Task: Check current mortgage rates for homes with 5-Year ARM loan payments.
Action: Mouse moved to (1068, 205)
Screenshot: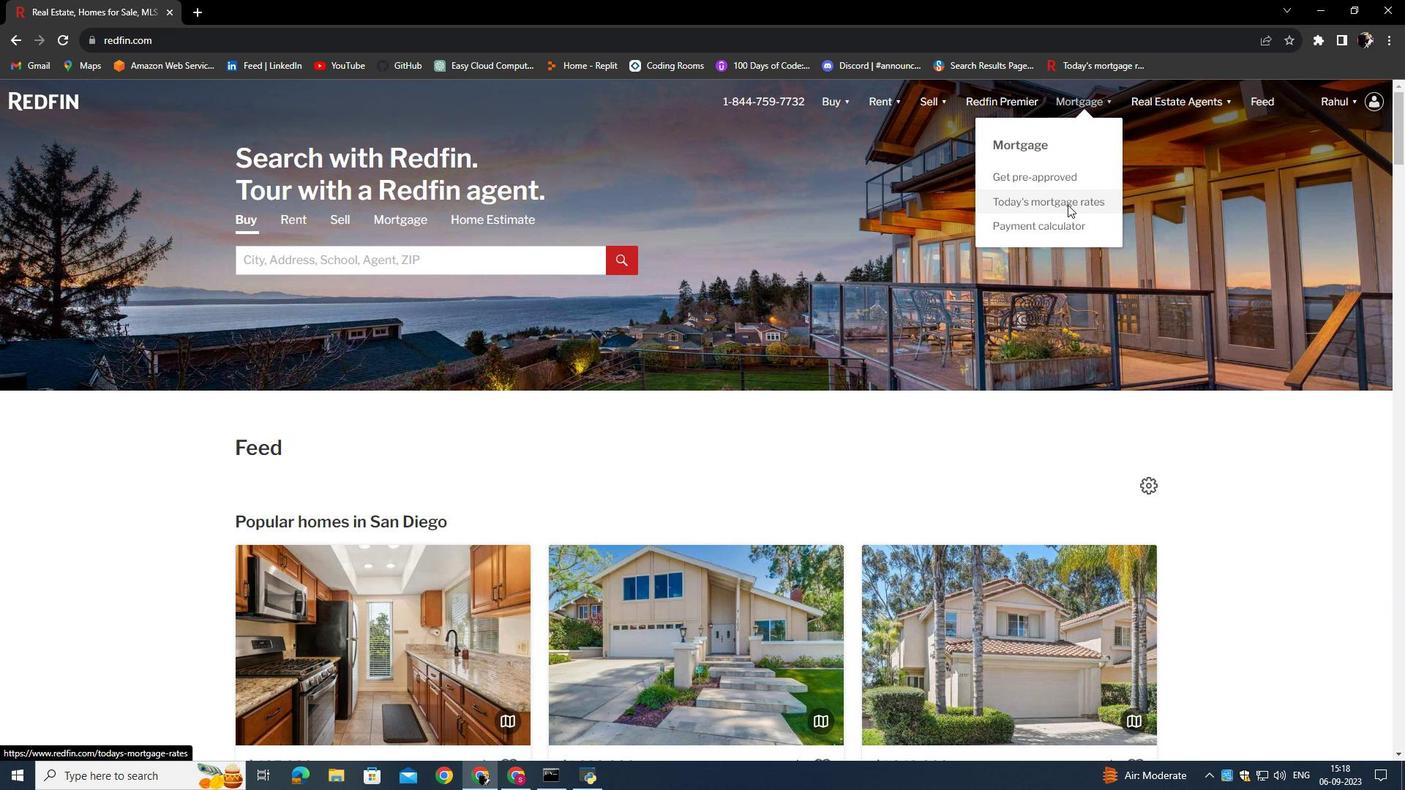 
Action: Mouse pressed left at (1068, 205)
Screenshot: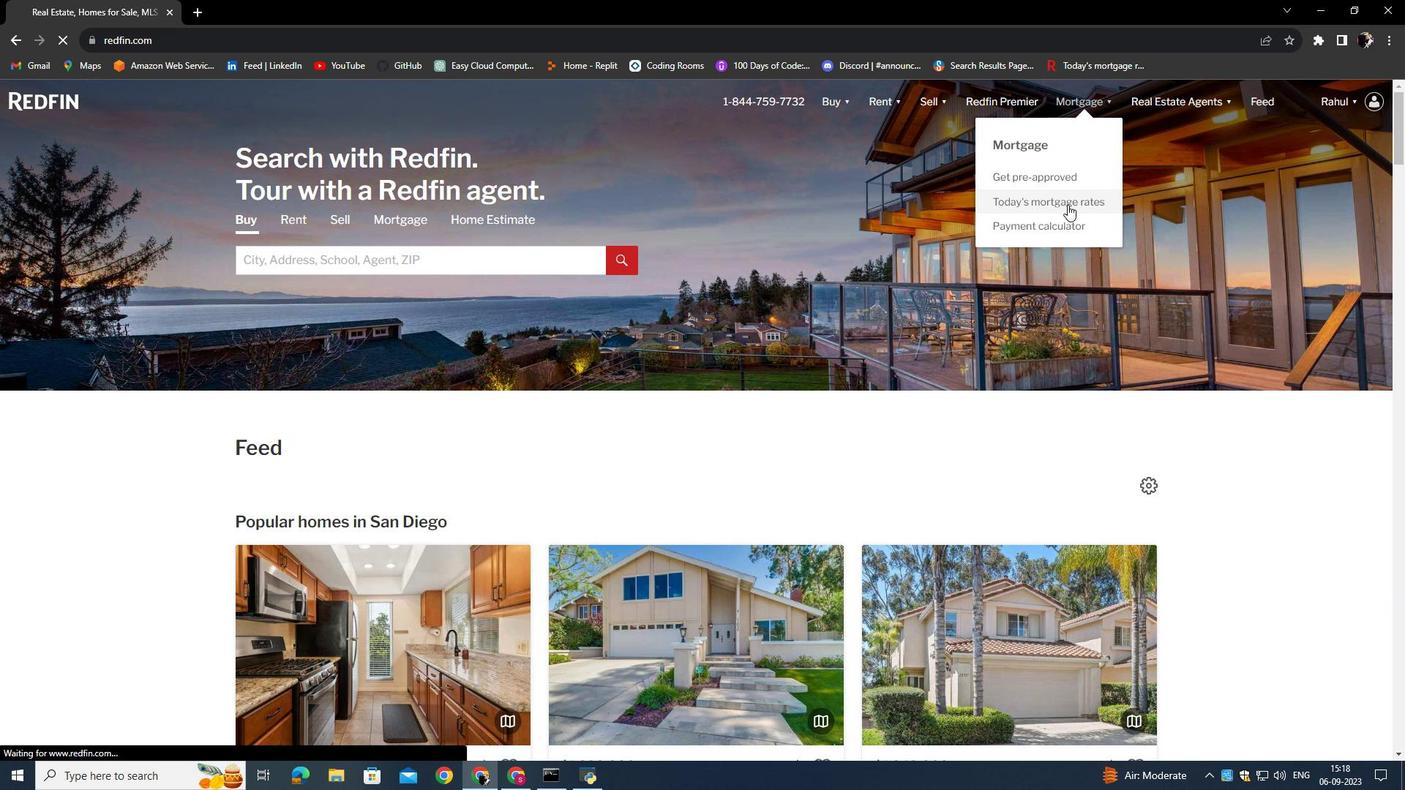 
Action: Mouse moved to (557, 402)
Screenshot: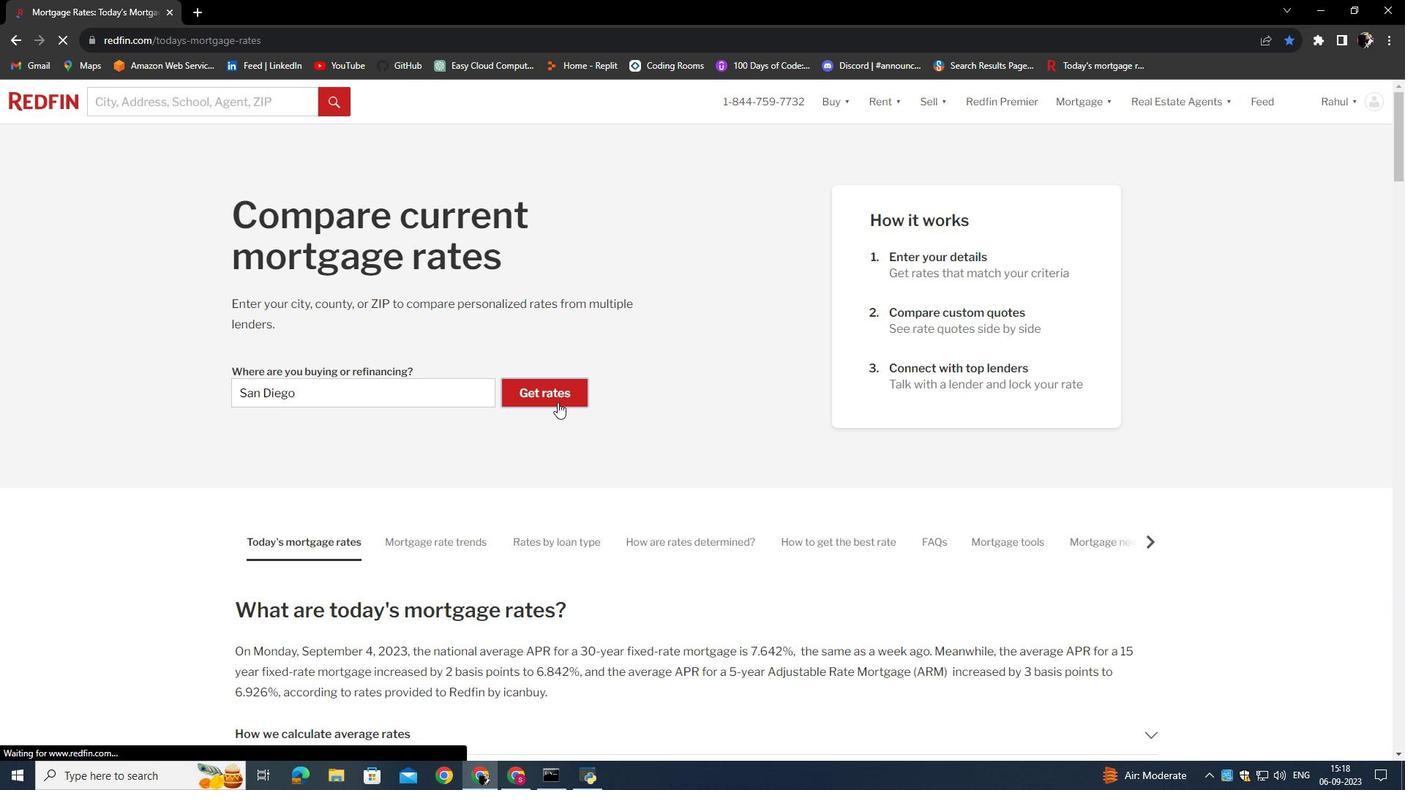 
Action: Mouse pressed left at (557, 402)
Screenshot: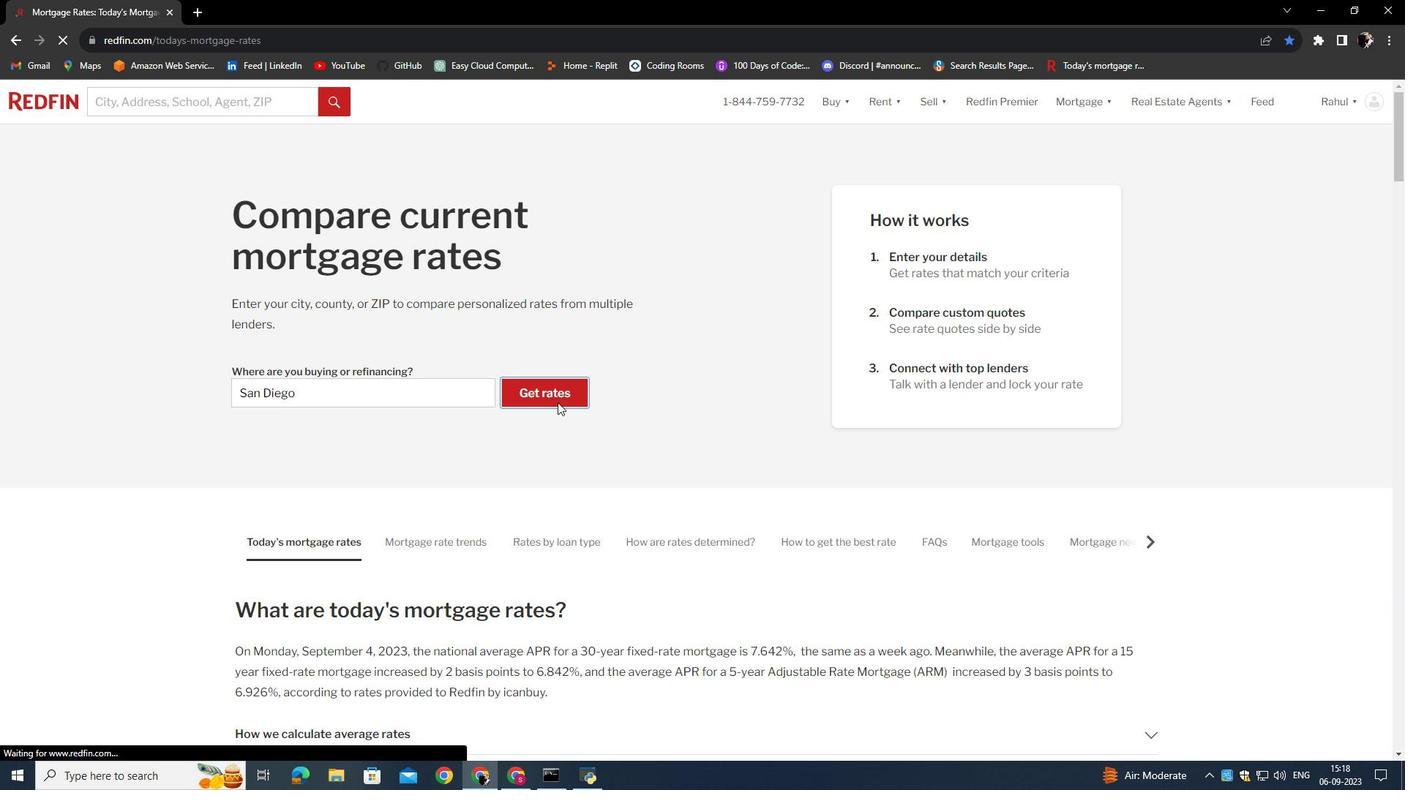 
Action: Mouse moved to (393, 289)
Screenshot: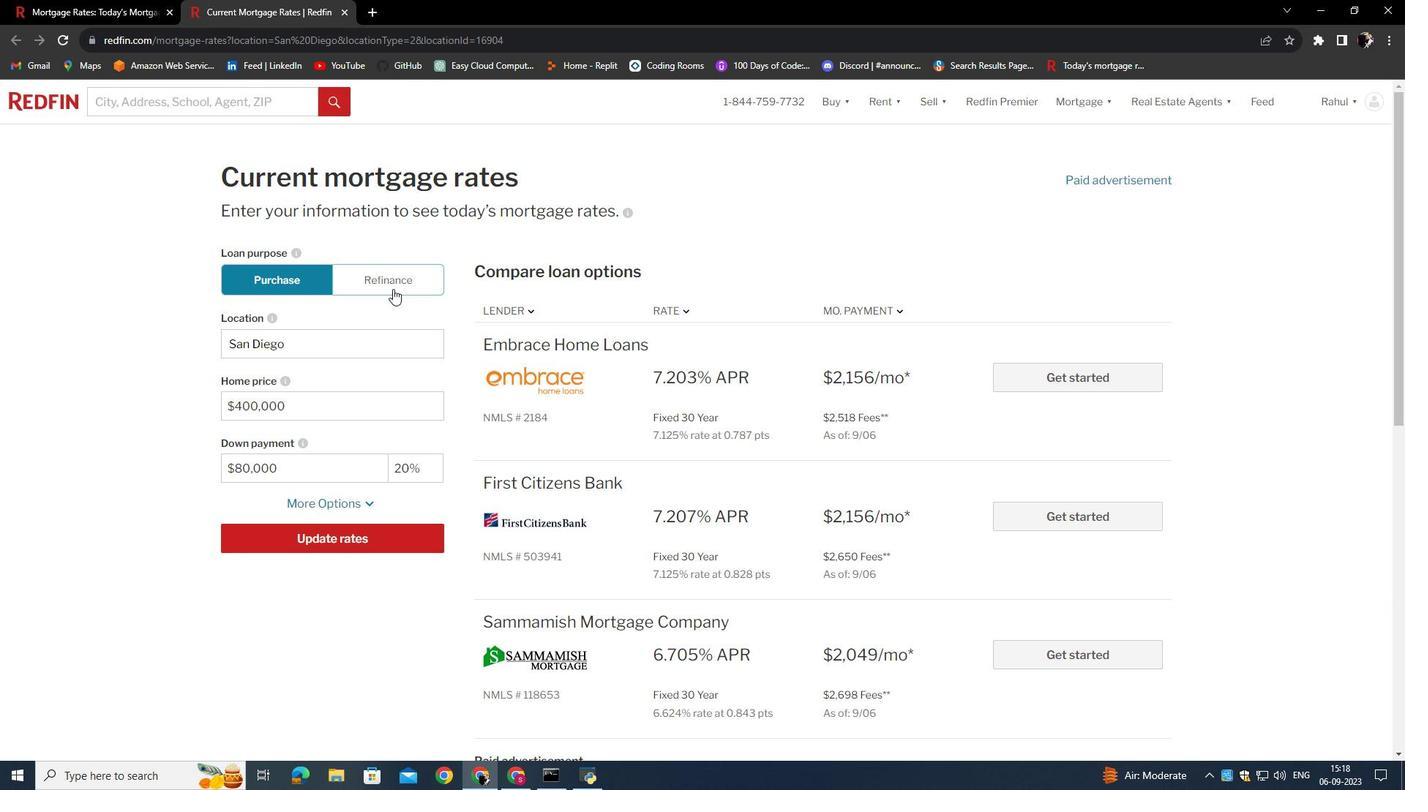 
Action: Mouse pressed left at (393, 289)
Screenshot: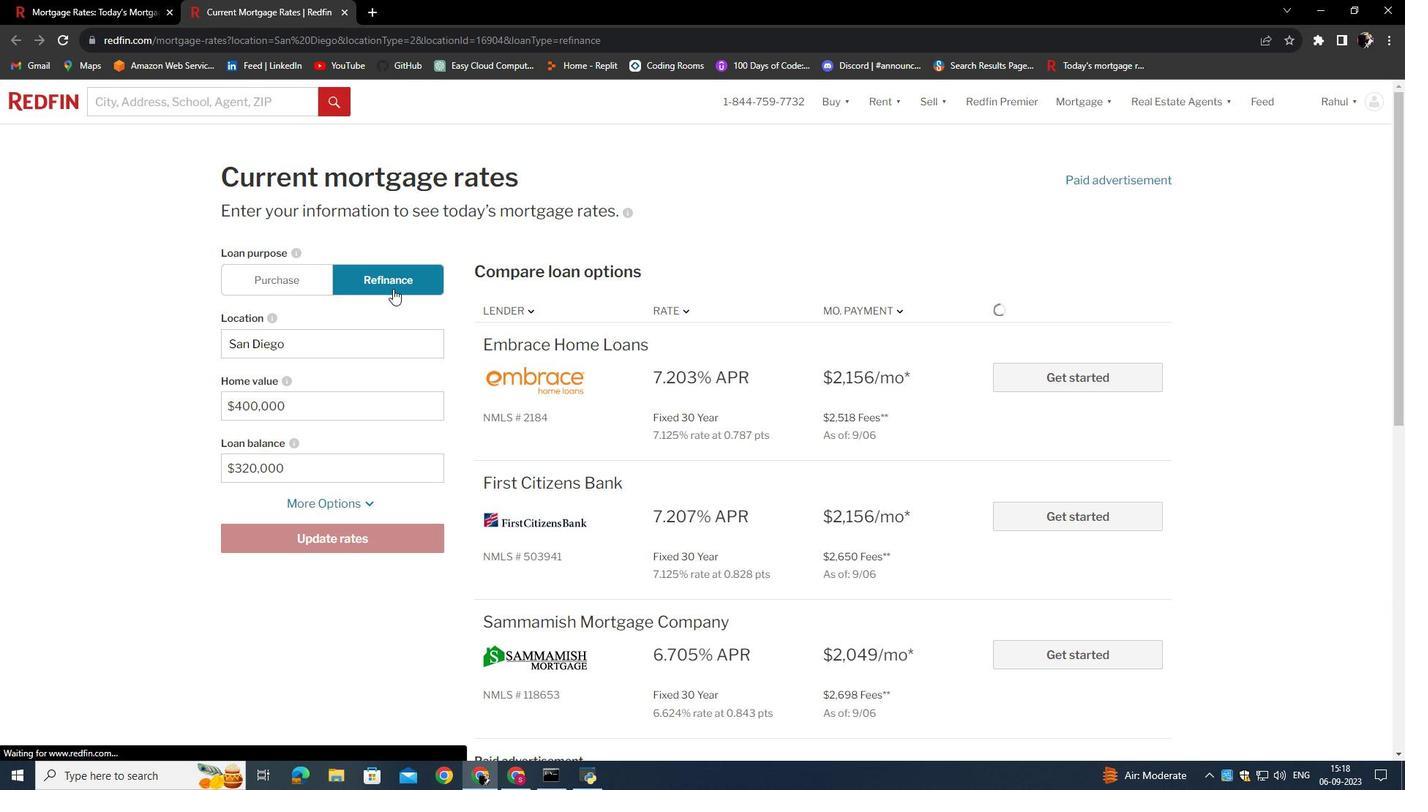 
Action: Mouse moved to (366, 502)
Screenshot: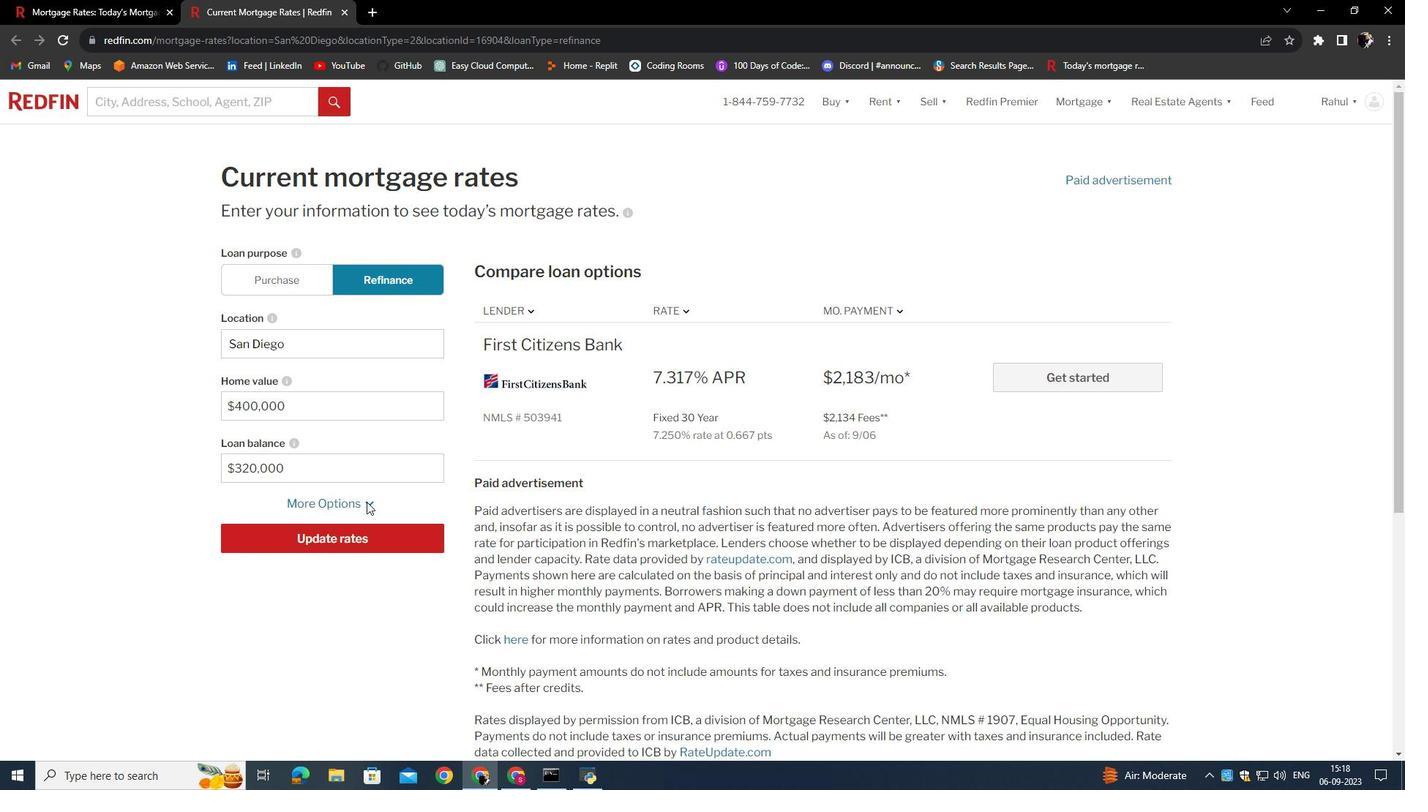 
Action: Mouse pressed left at (366, 502)
Screenshot: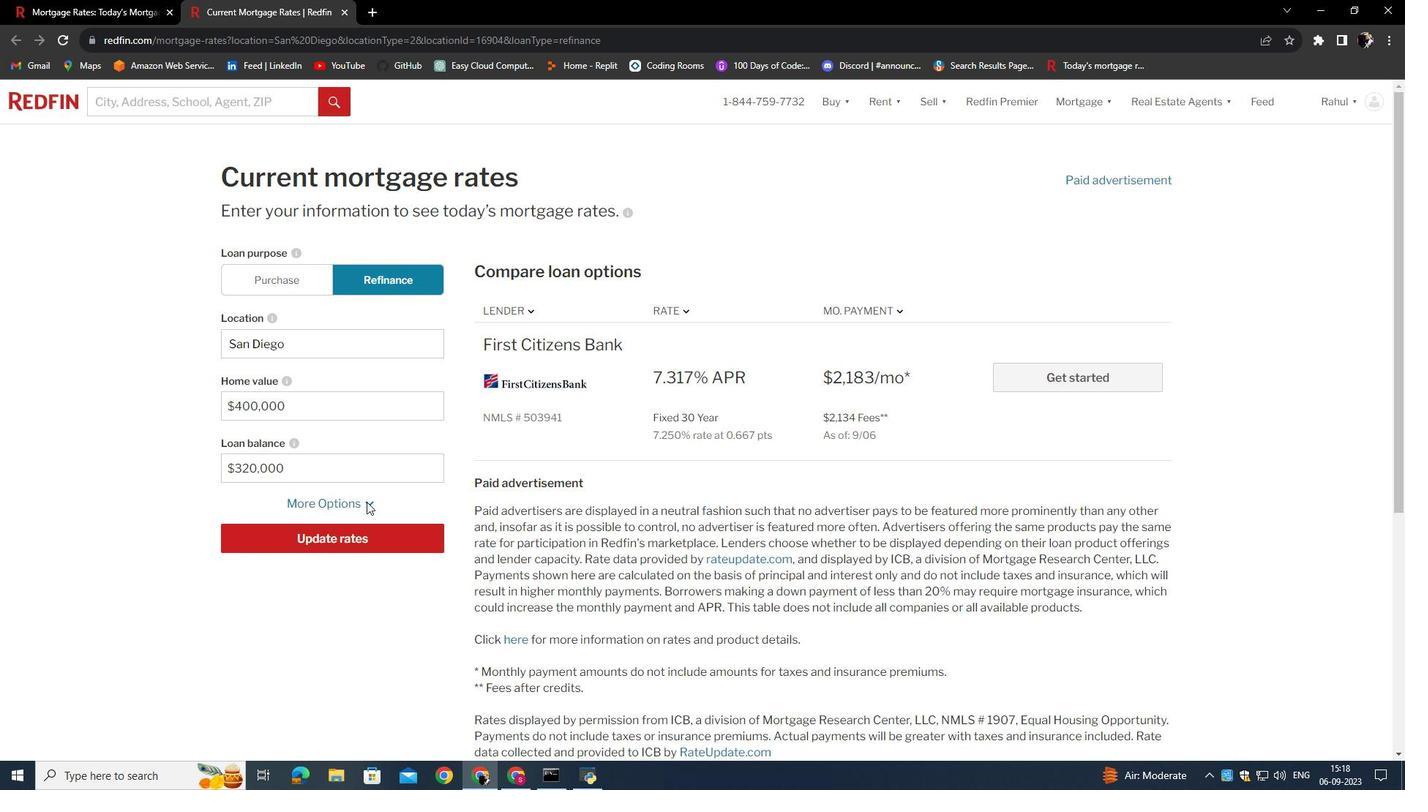 
Action: Mouse moved to (348, 557)
Screenshot: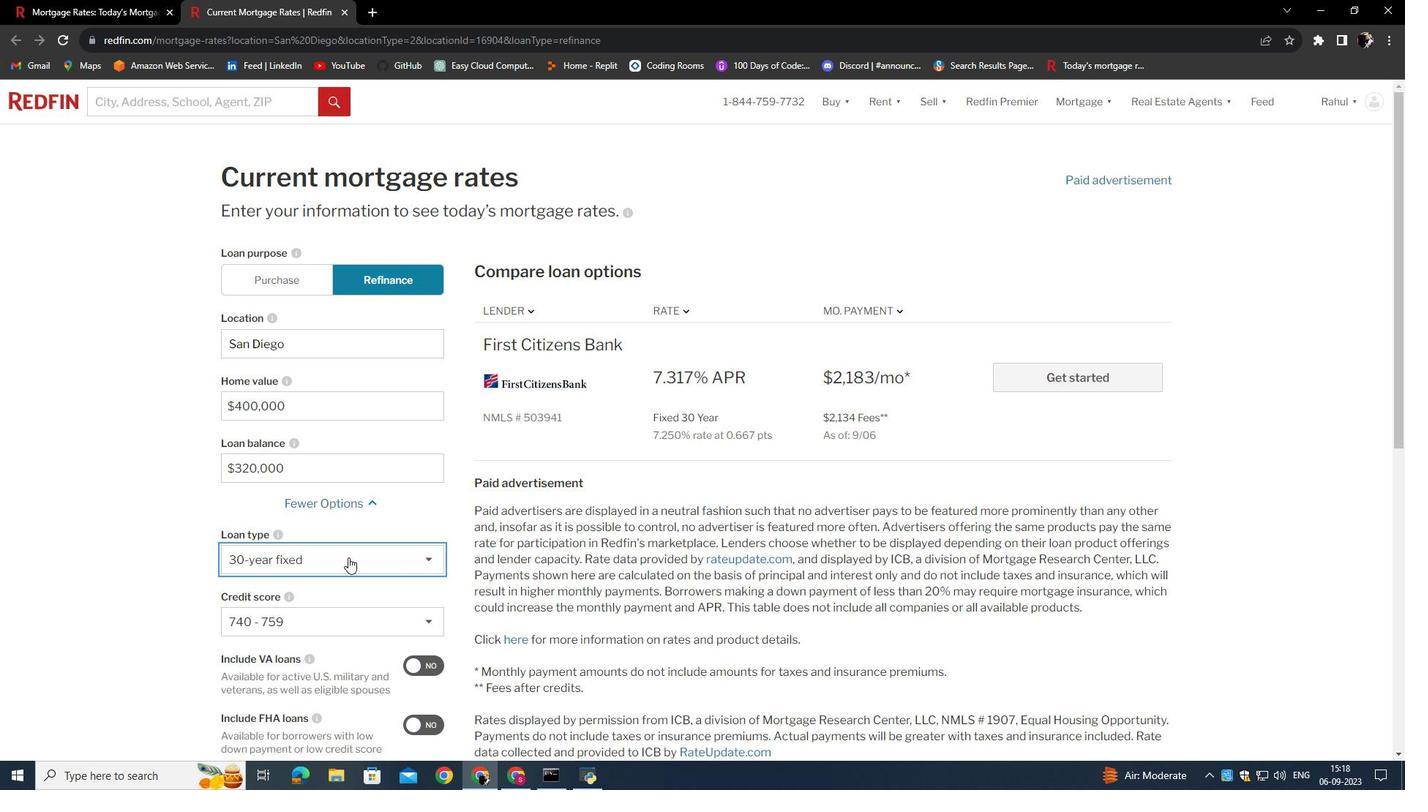 
Action: Mouse pressed left at (348, 557)
Screenshot: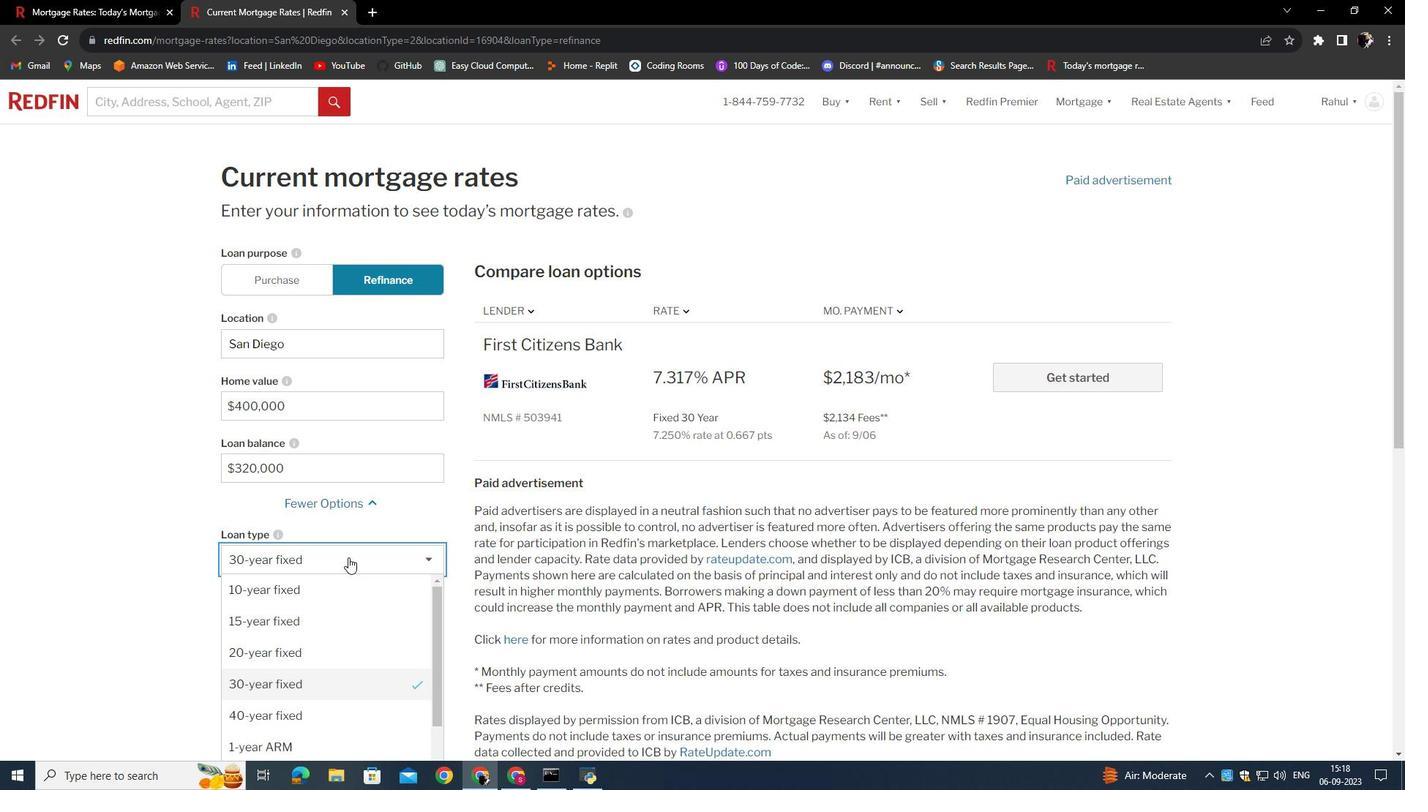 
Action: Mouse moved to (335, 625)
Screenshot: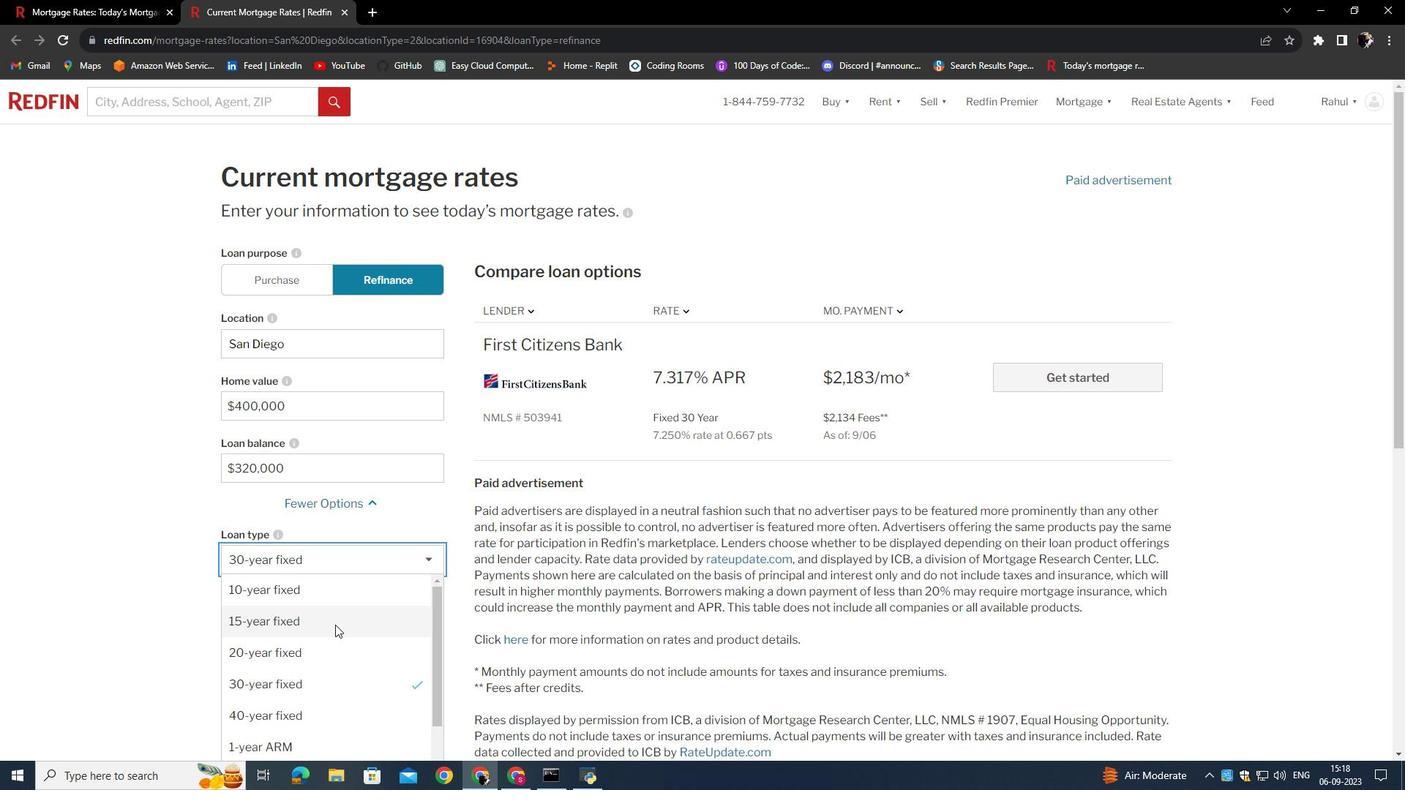 
Action: Mouse scrolled (335, 624) with delta (0, 0)
Screenshot: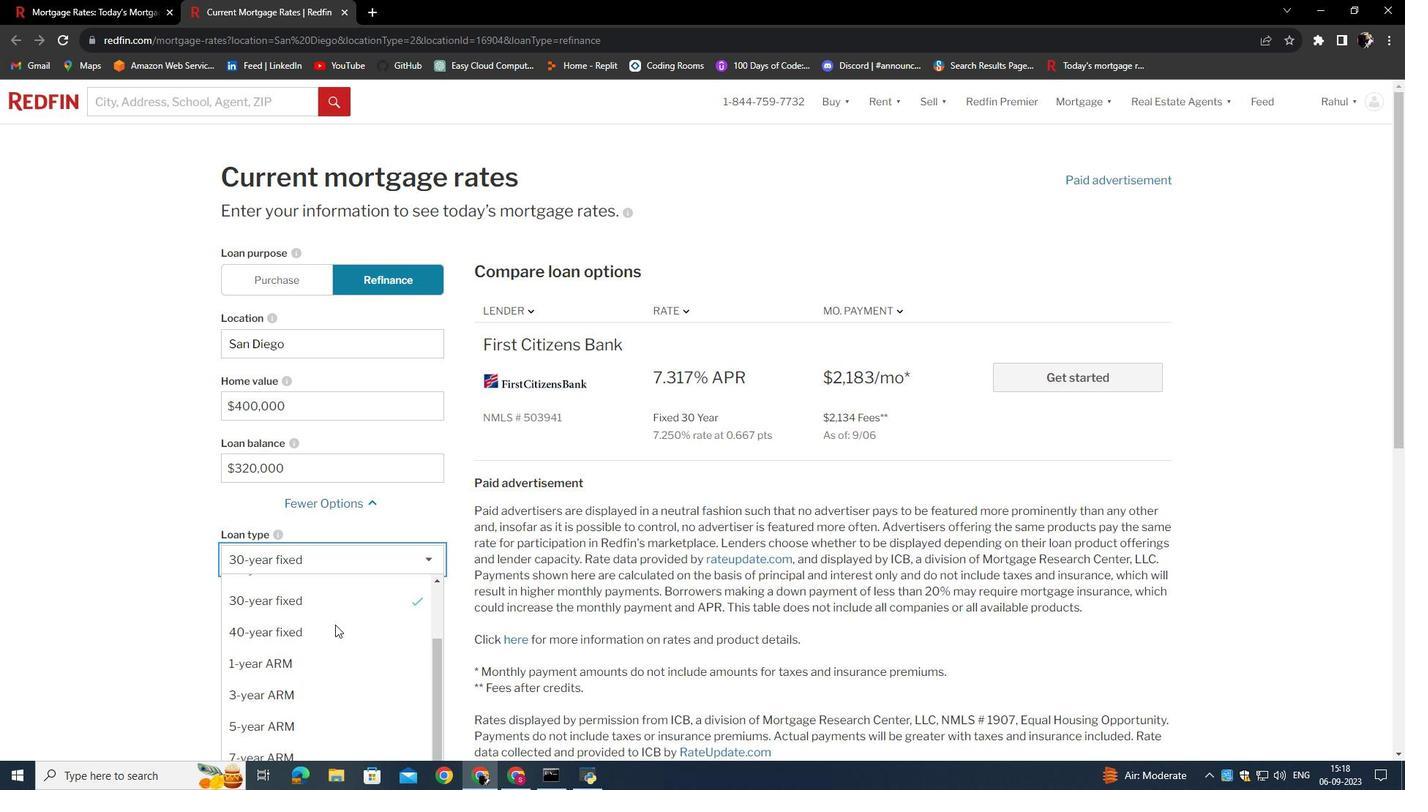 
Action: Mouse scrolled (335, 624) with delta (0, 0)
Screenshot: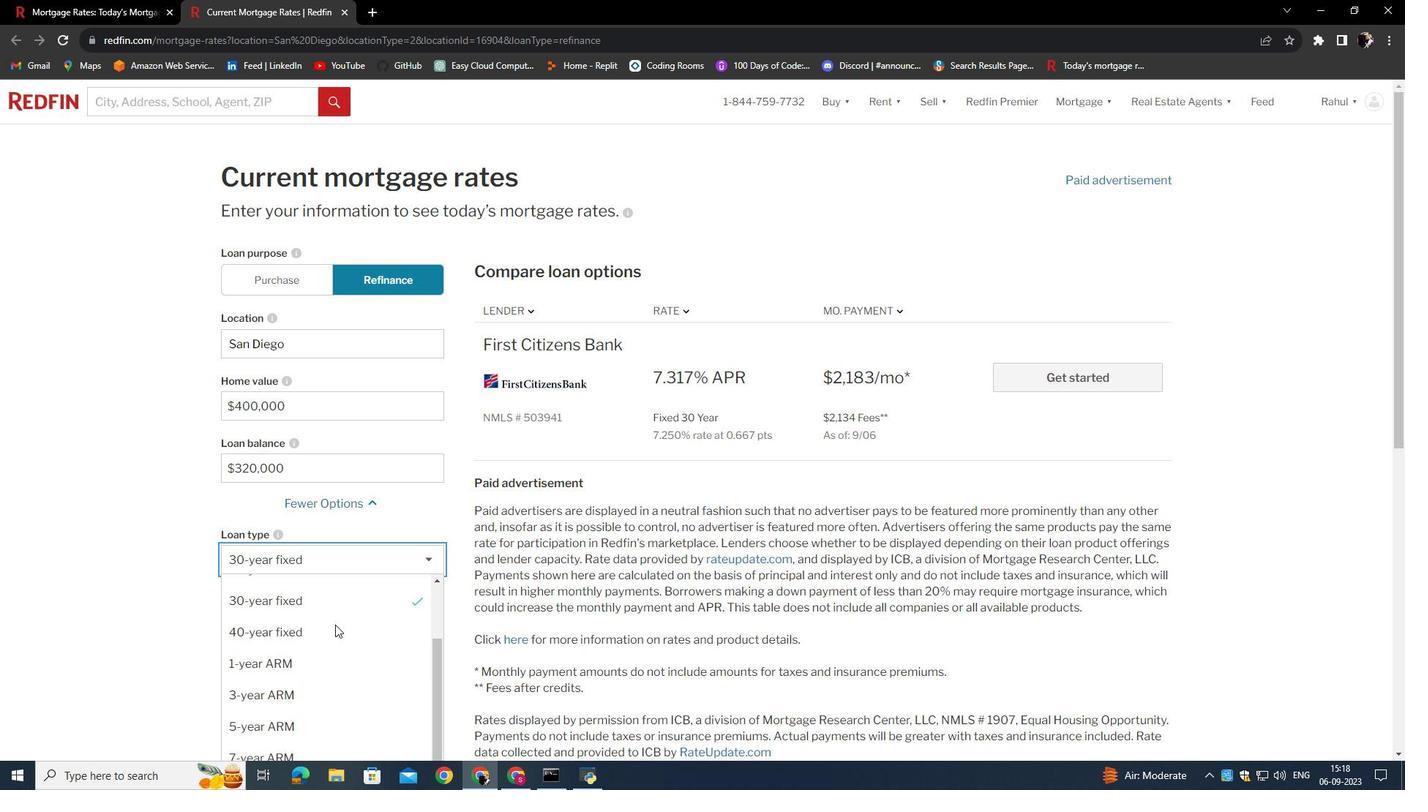 
Action: Mouse scrolled (335, 624) with delta (0, 0)
Screenshot: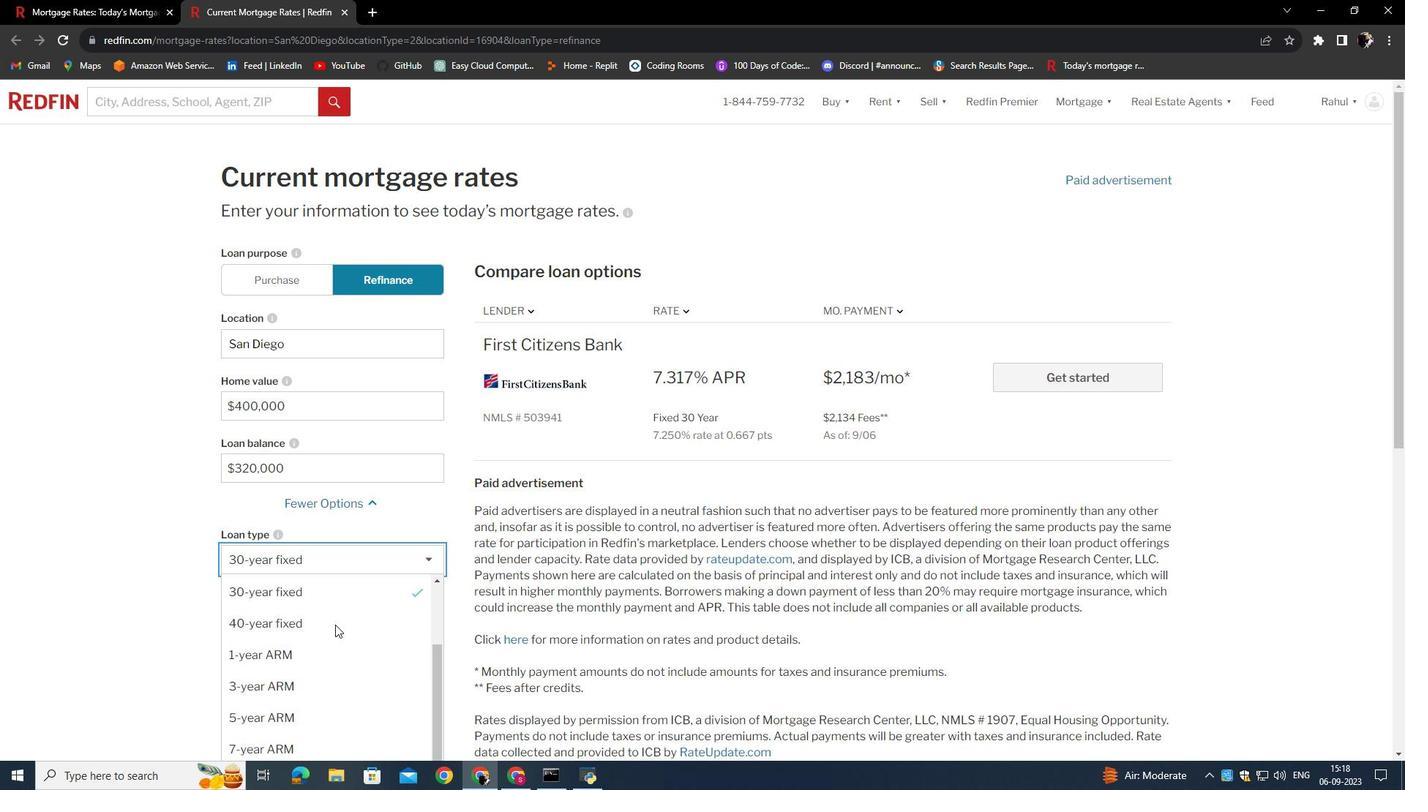 
Action: Mouse moved to (307, 719)
Screenshot: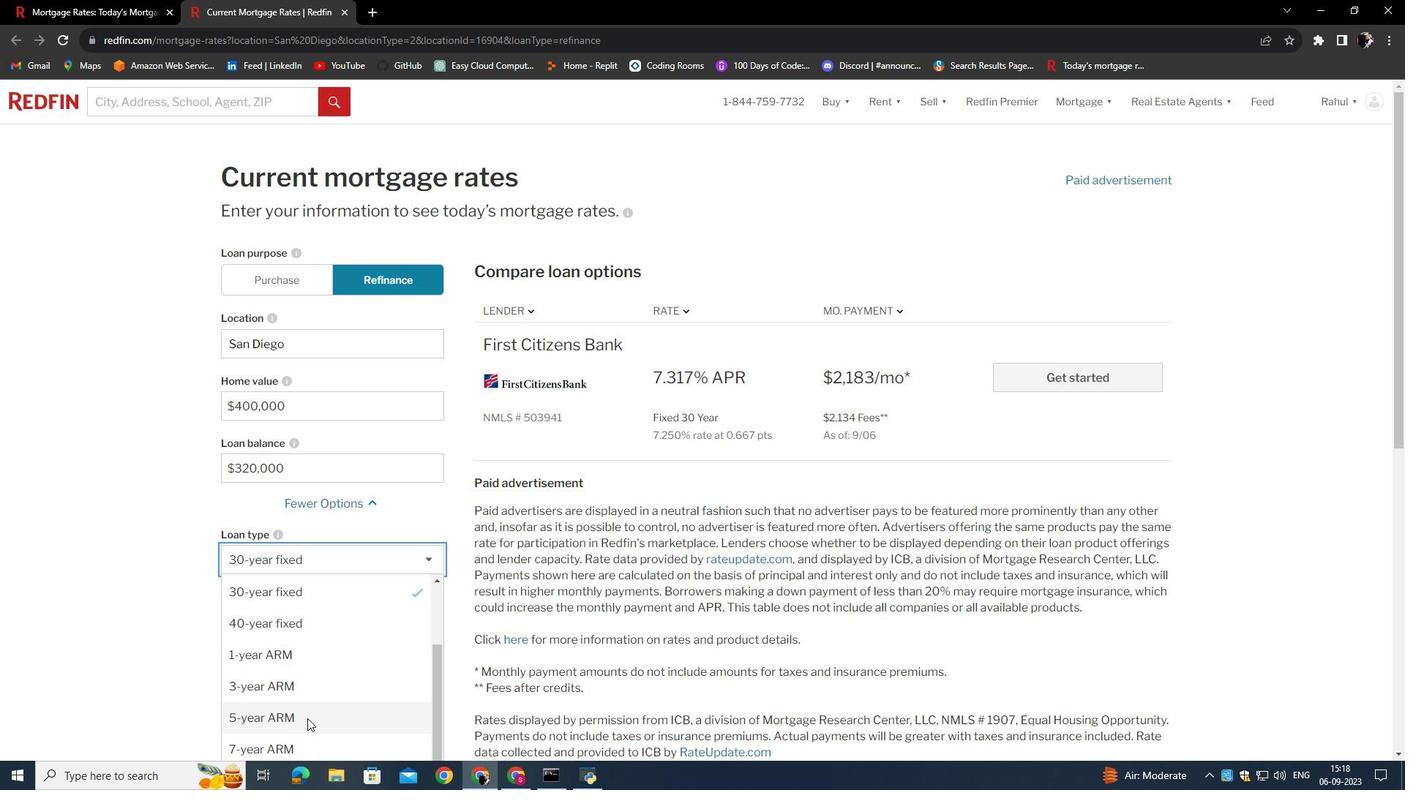 
Action: Mouse pressed left at (307, 719)
Screenshot: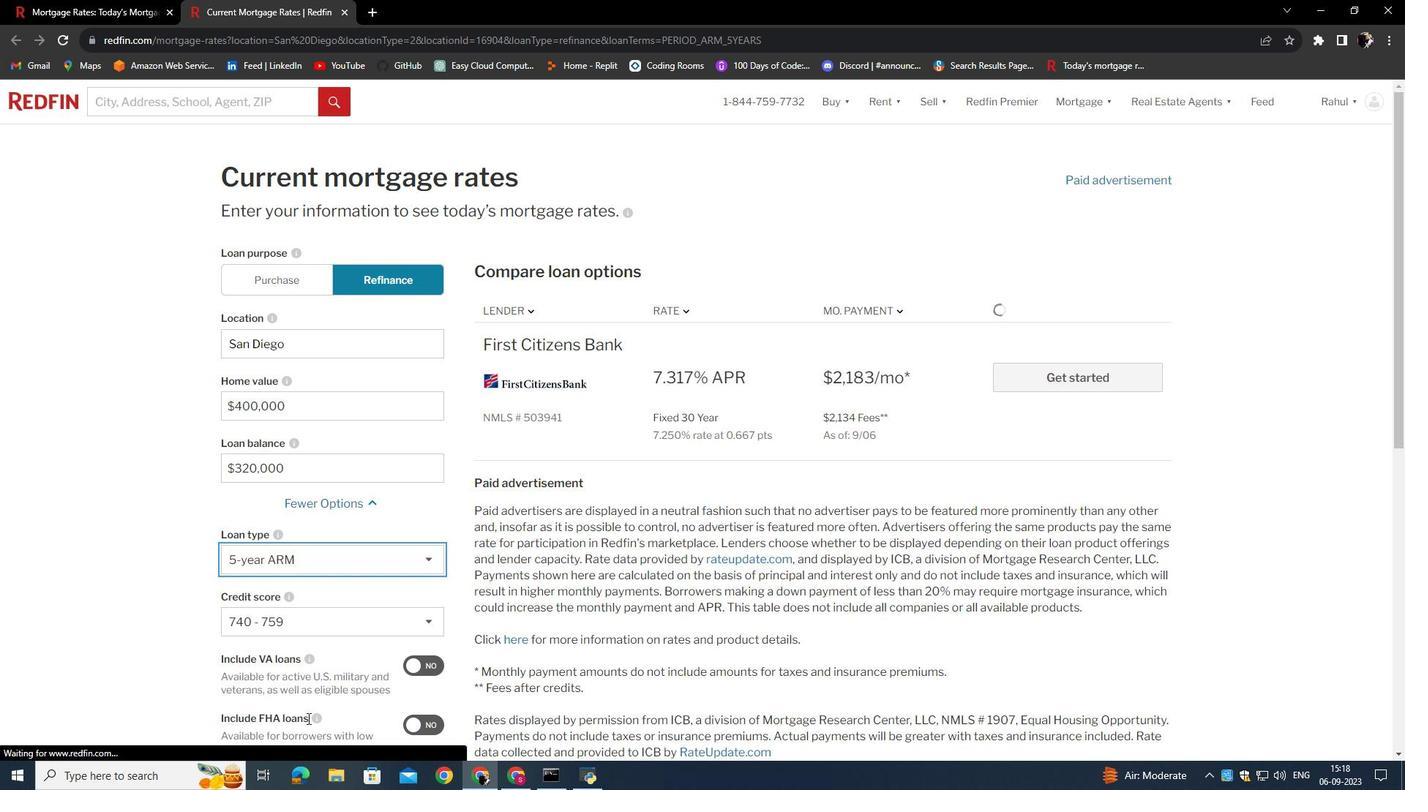 
Action: Mouse moved to (333, 607)
Screenshot: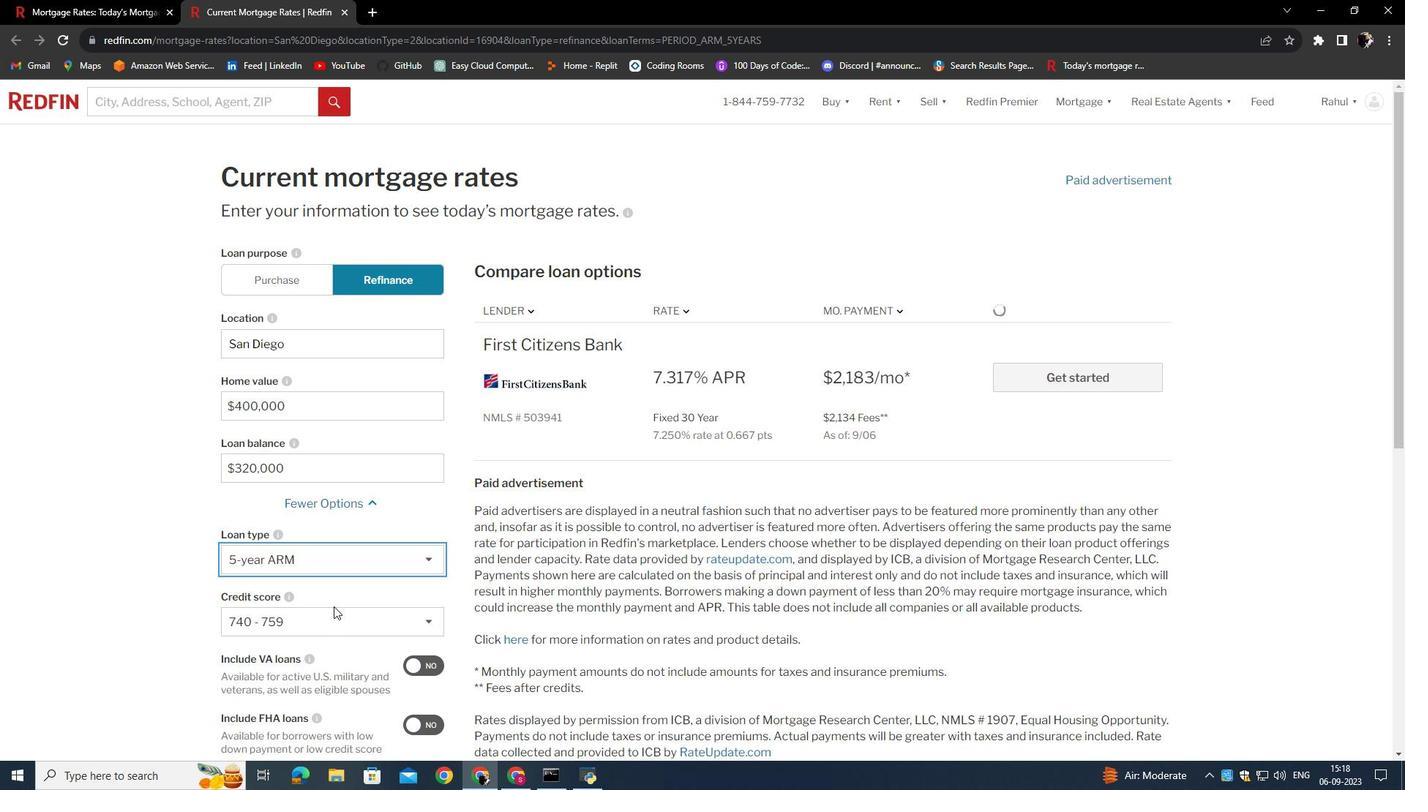 
Action: Mouse scrolled (333, 606) with delta (0, 0)
Screenshot: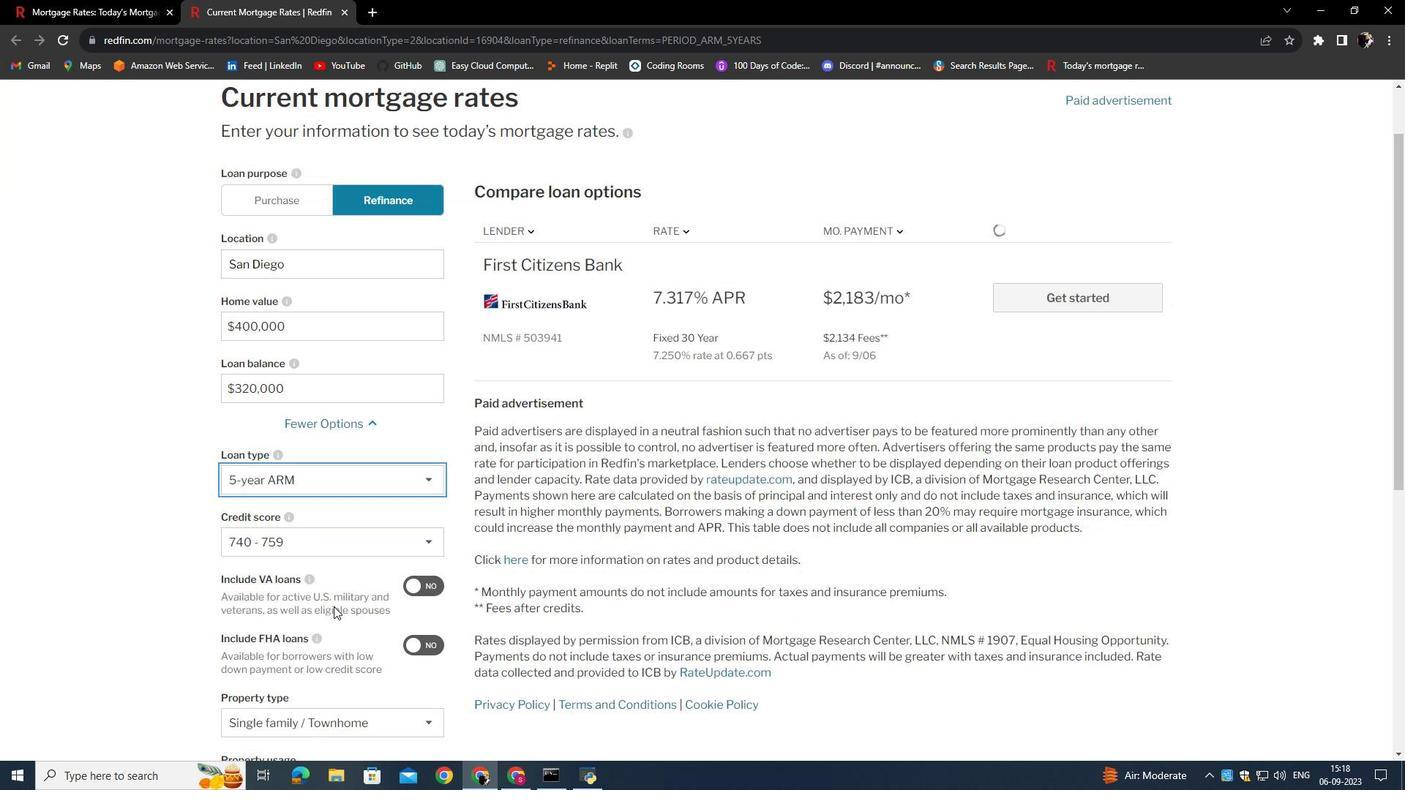 
Action: Mouse scrolled (333, 606) with delta (0, 0)
Screenshot: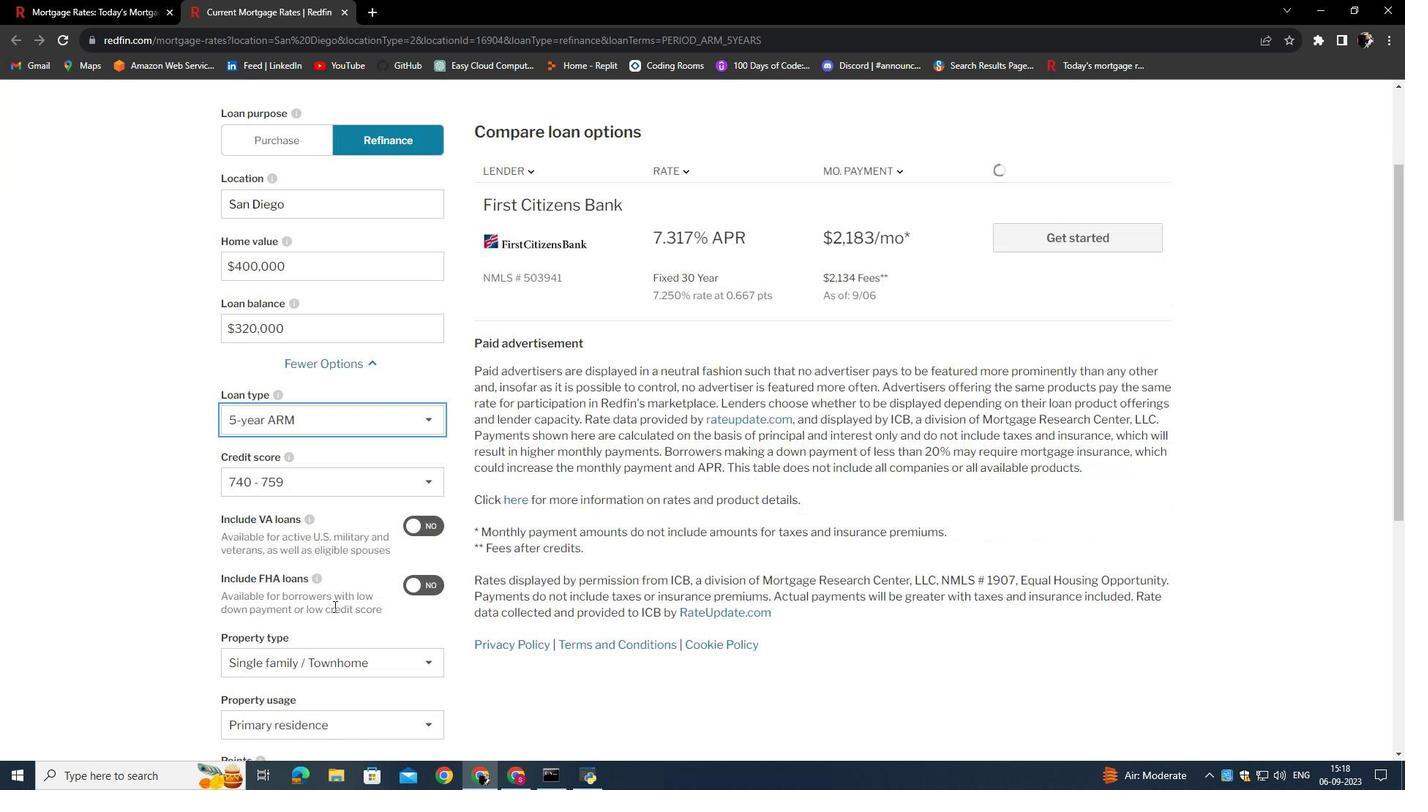 
Action: Mouse scrolled (333, 606) with delta (0, 0)
Screenshot: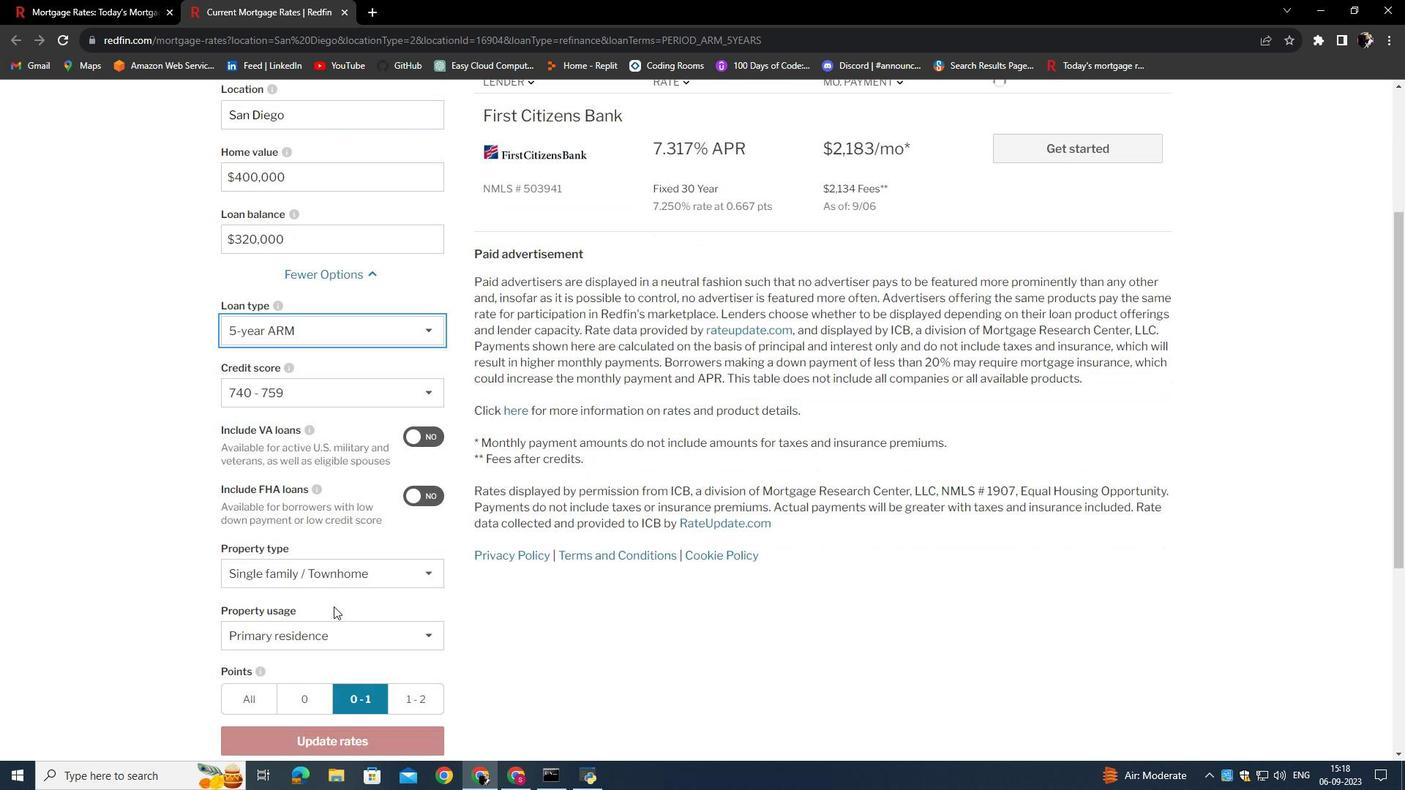 
Action: Mouse scrolled (333, 606) with delta (0, 0)
Screenshot: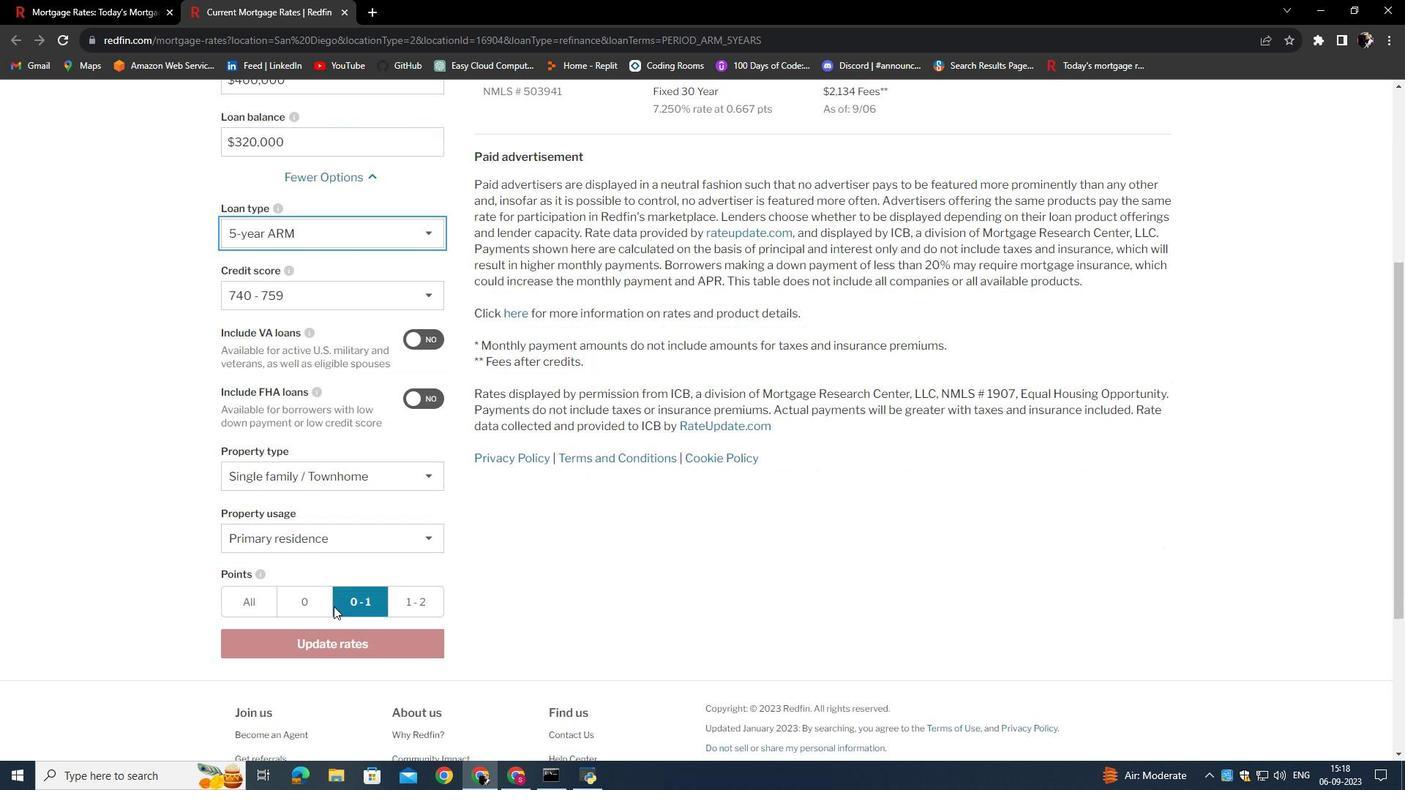 
Action: Mouse scrolled (333, 606) with delta (0, 0)
Screenshot: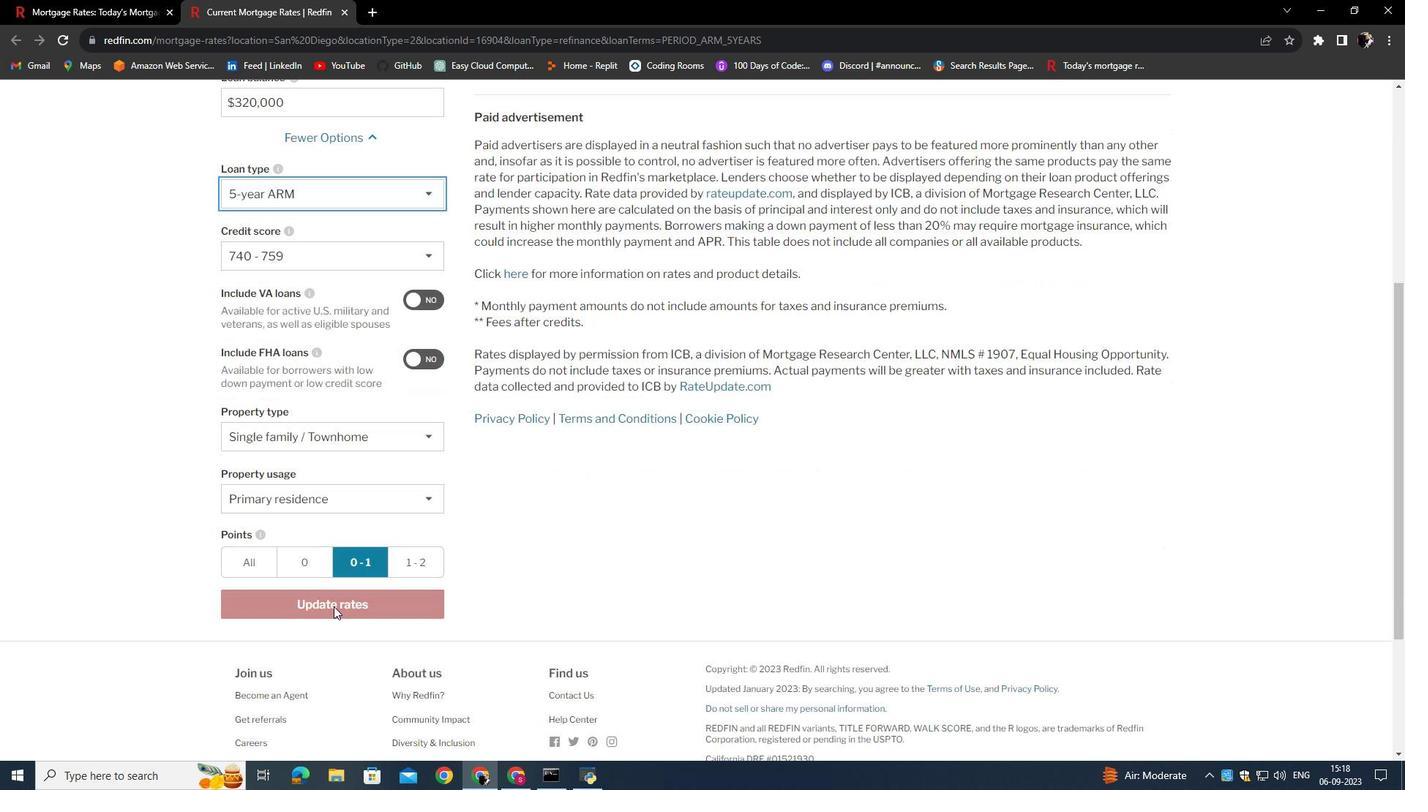 
Action: Mouse pressed left at (333, 607)
Screenshot: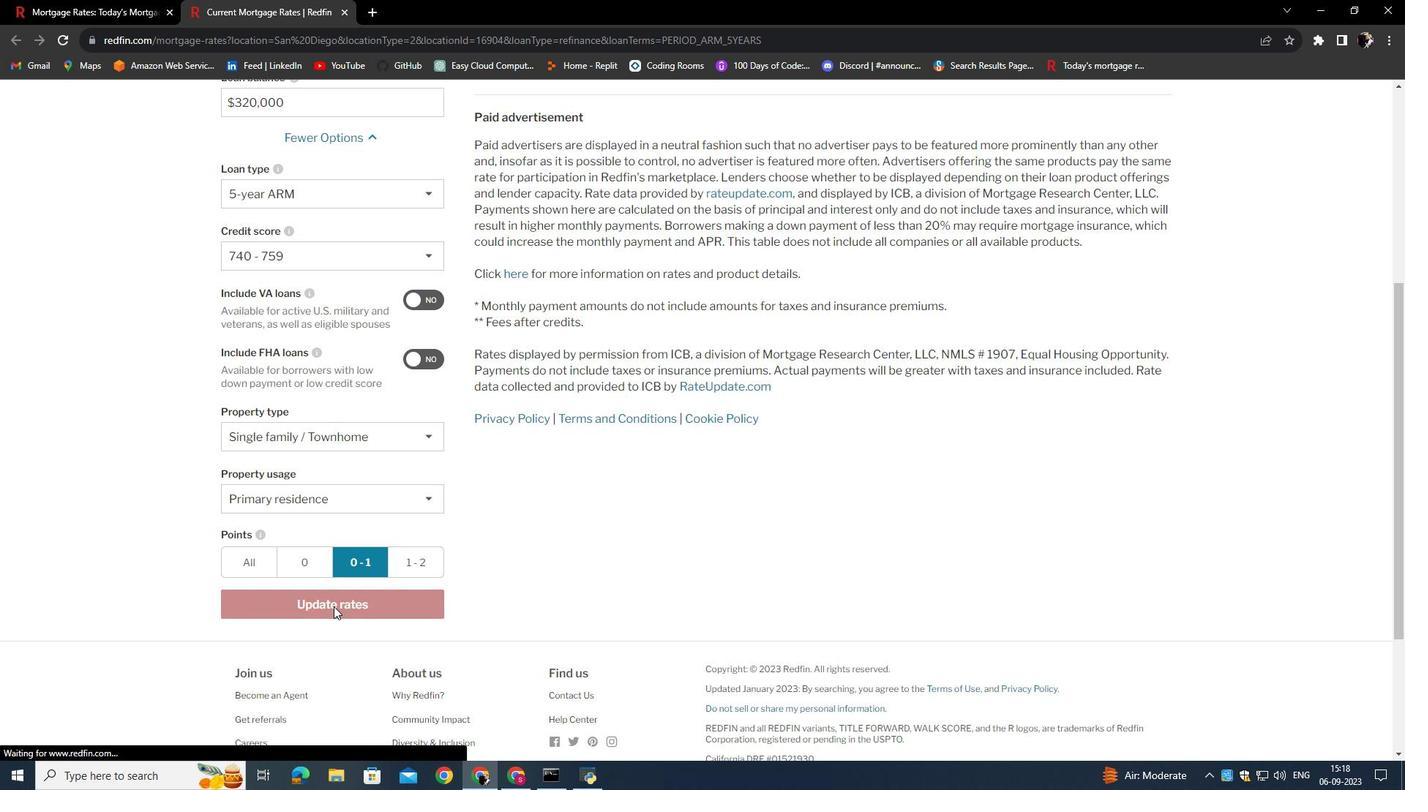 
Action: Mouse moved to (689, 534)
Screenshot: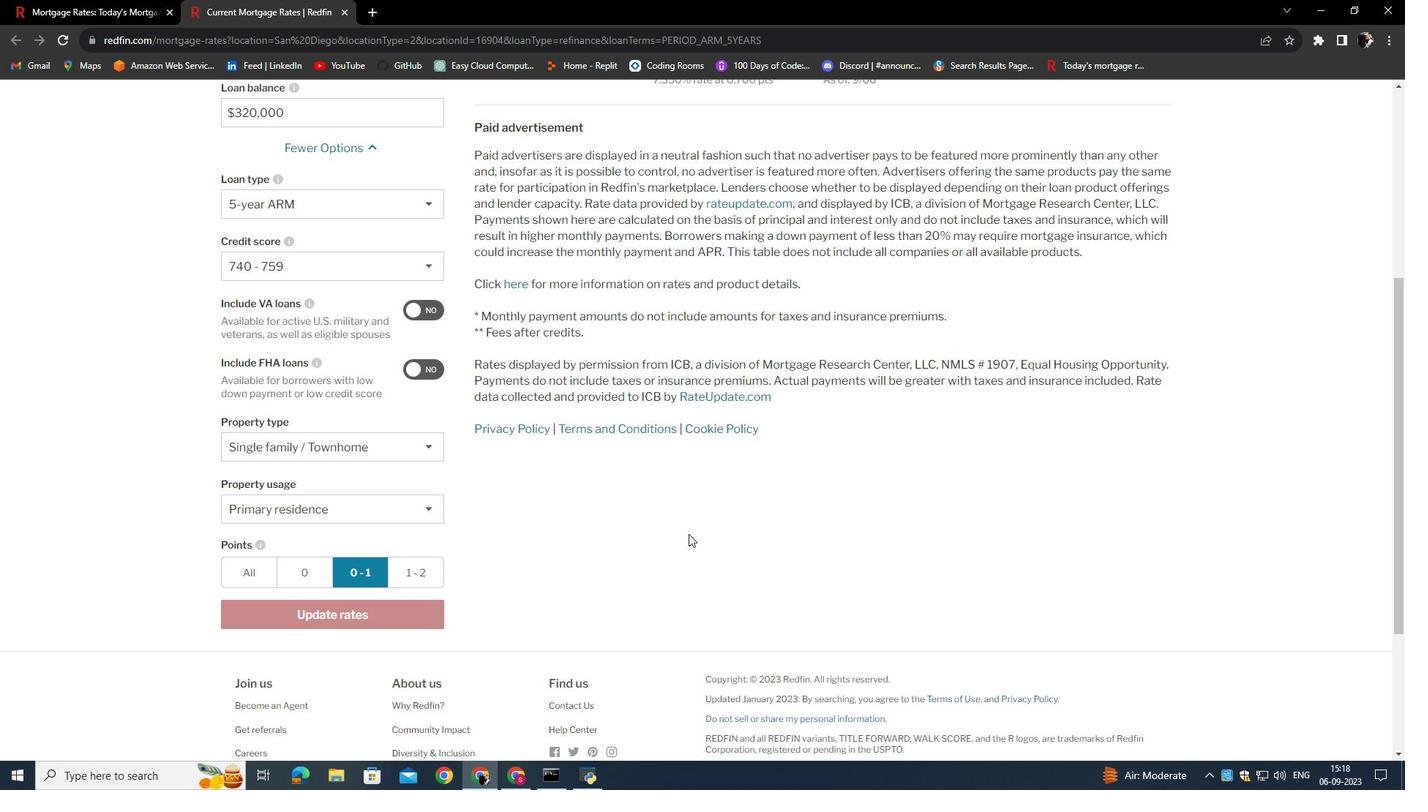 
Action: Mouse scrolled (689, 535) with delta (0, 0)
Screenshot: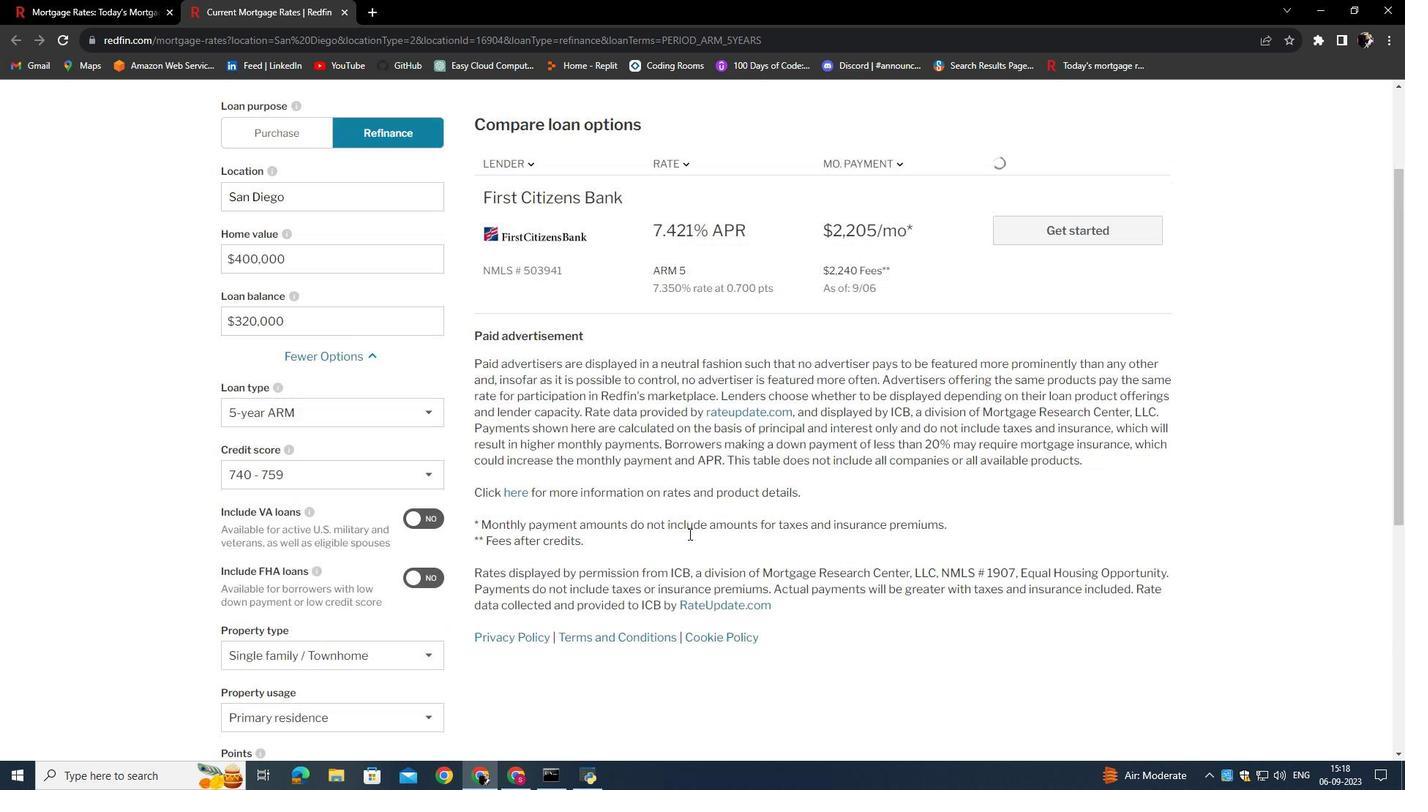 
Action: Mouse scrolled (689, 535) with delta (0, 0)
Screenshot: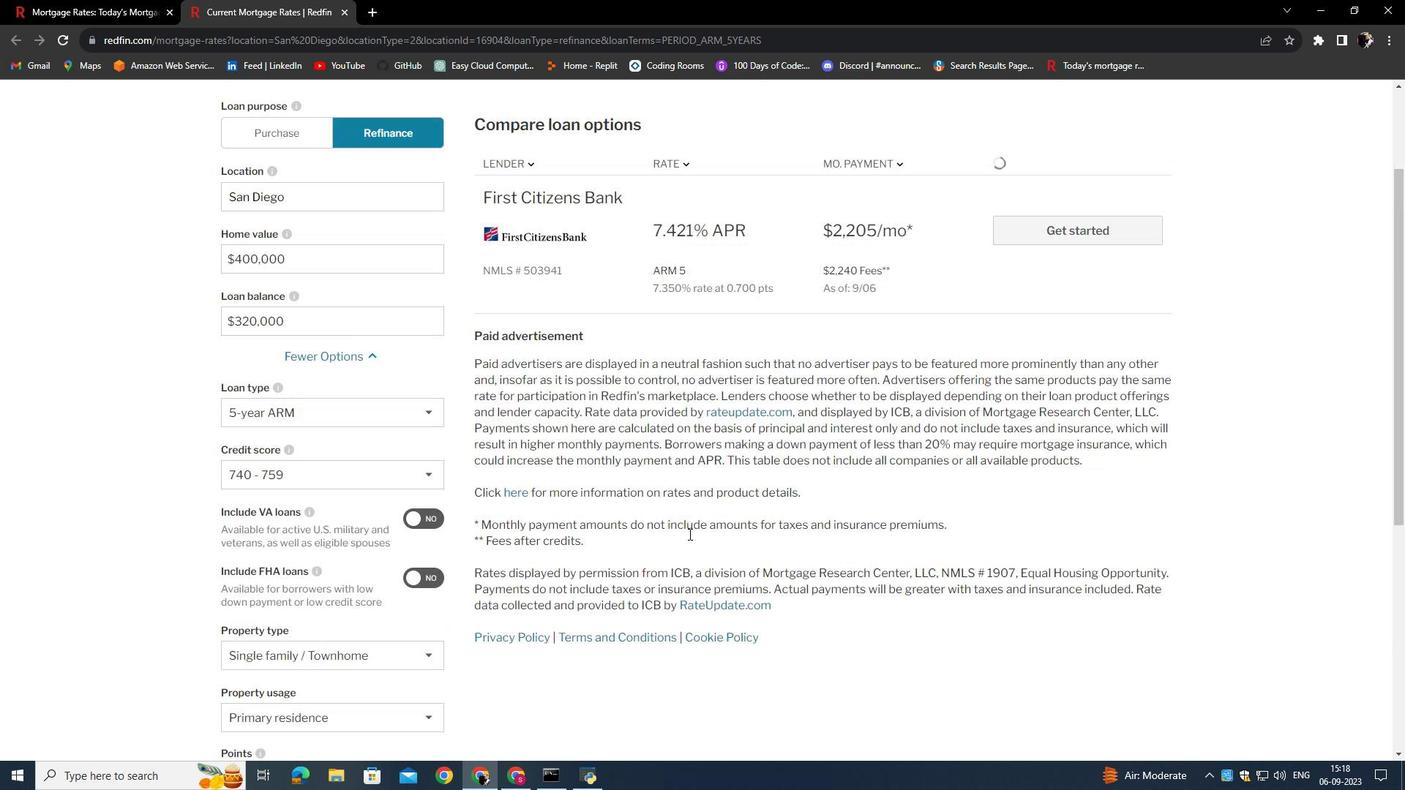 
Action: Mouse scrolled (689, 535) with delta (0, 0)
Screenshot: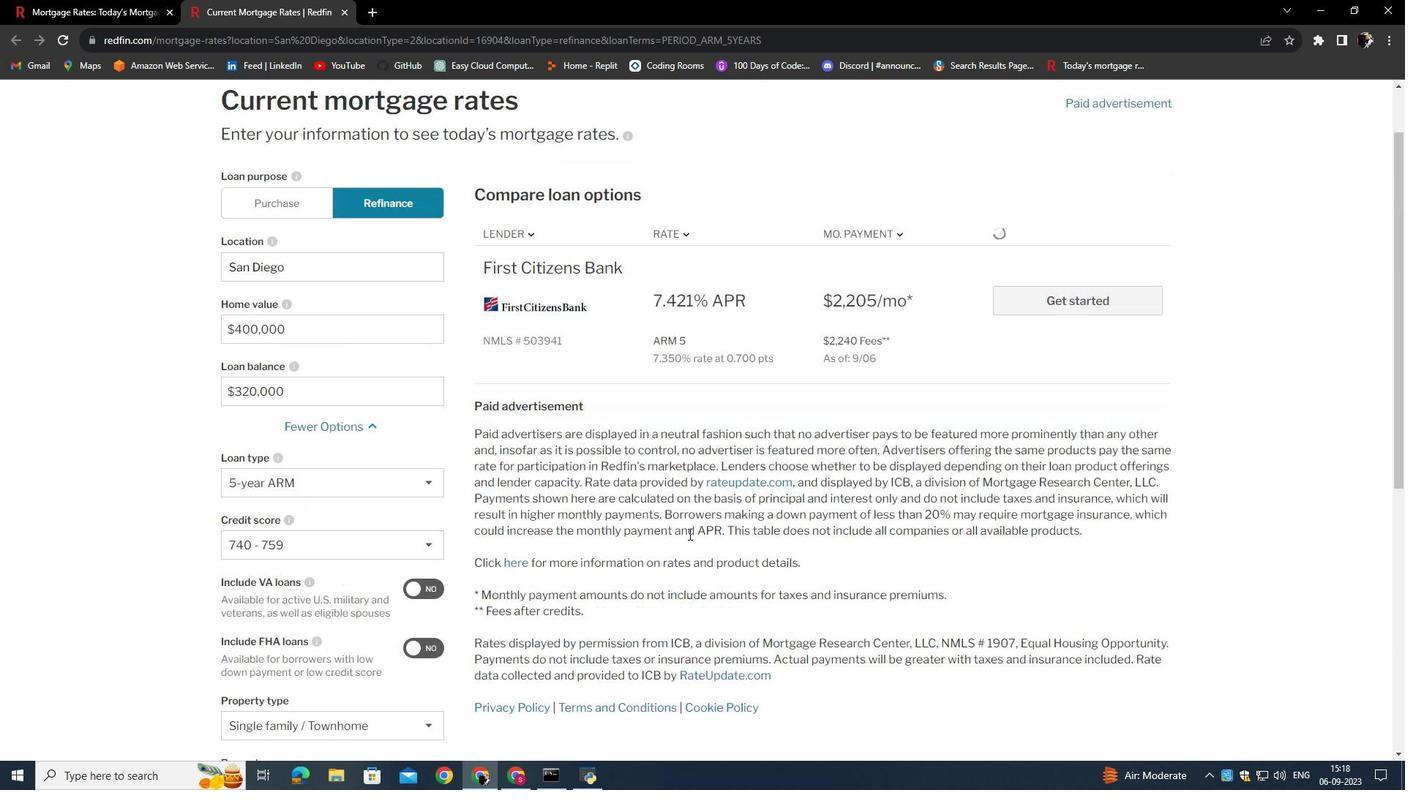 
Action: Mouse scrolled (689, 535) with delta (0, 0)
Screenshot: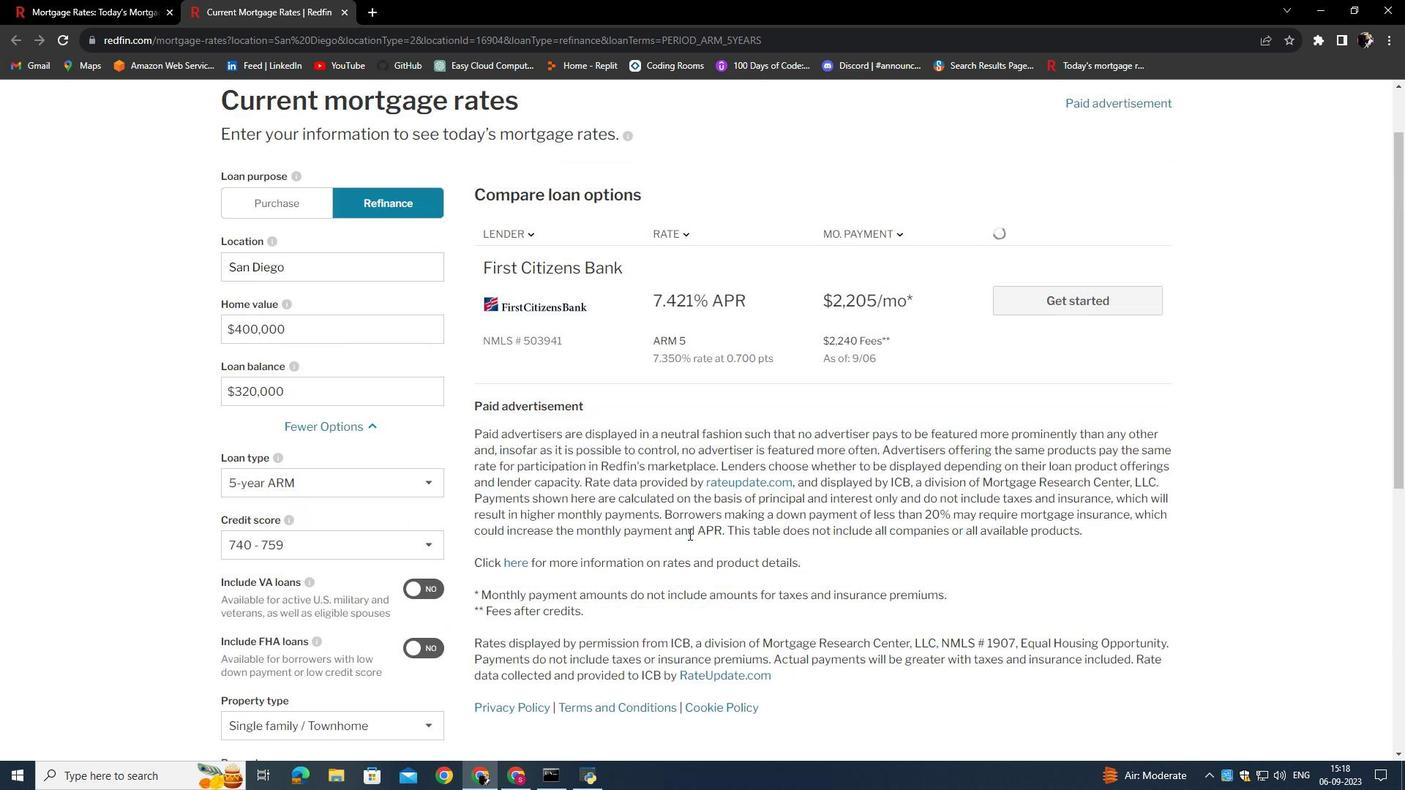 
Action: Mouse scrolled (689, 535) with delta (0, 0)
Screenshot: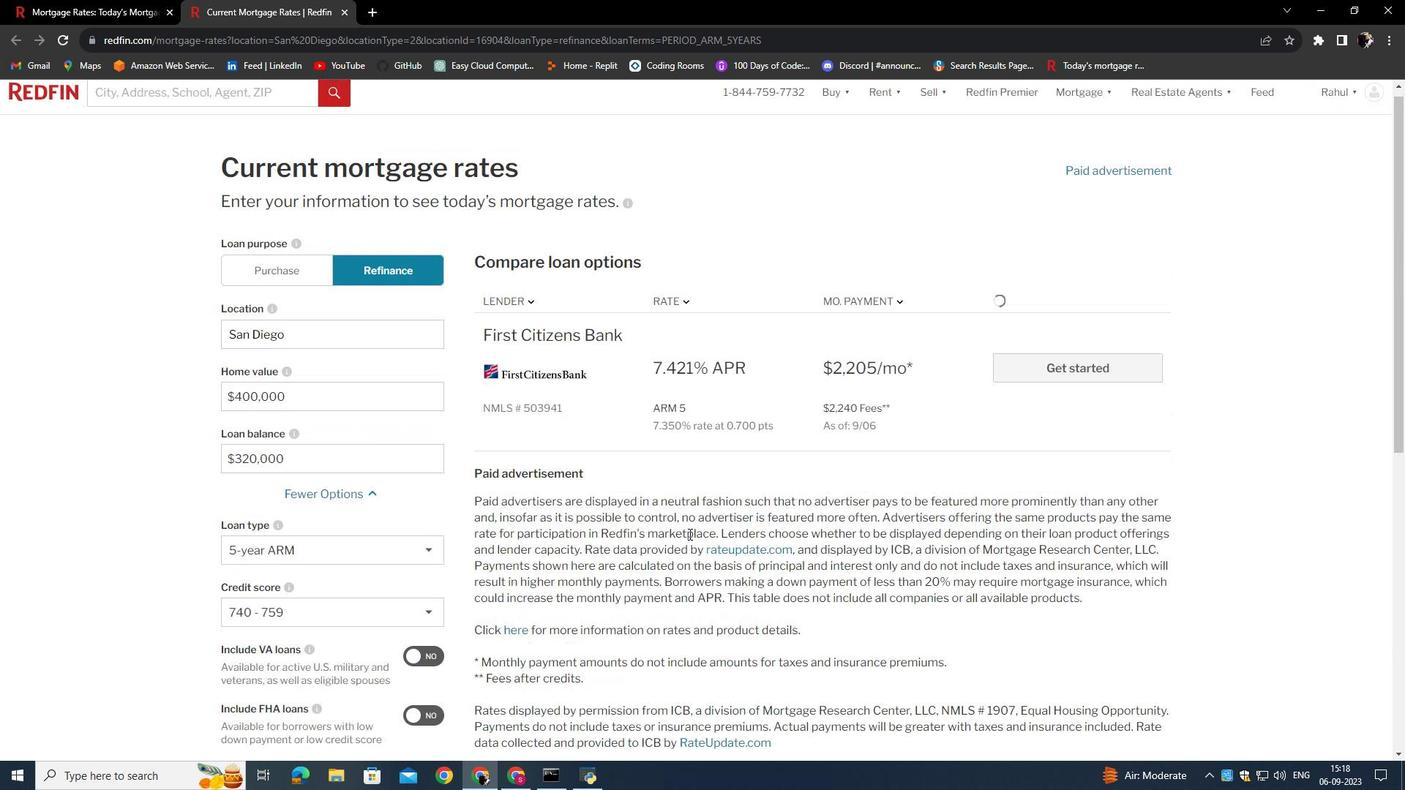 
